 Task: Select "Worked with you but at different companies" as a relationship.
Action: Mouse moved to (869, 97)
Screenshot: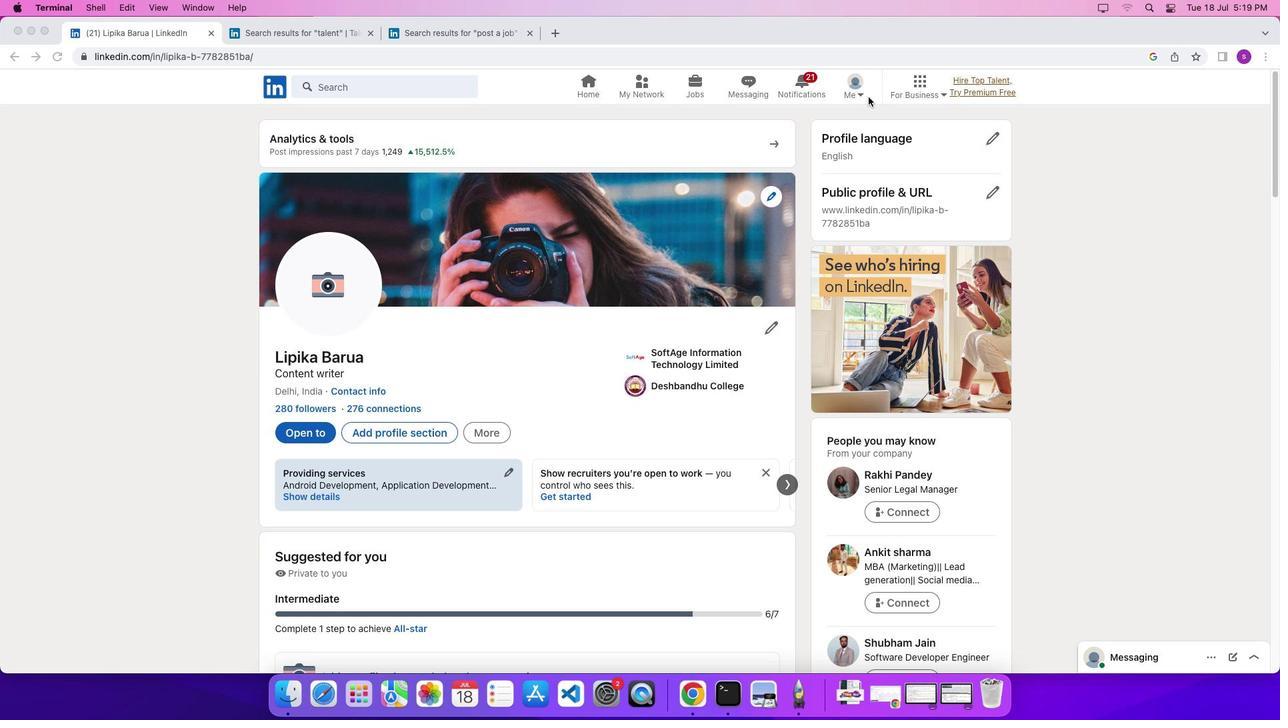 
Action: Mouse pressed left at (869, 97)
Screenshot: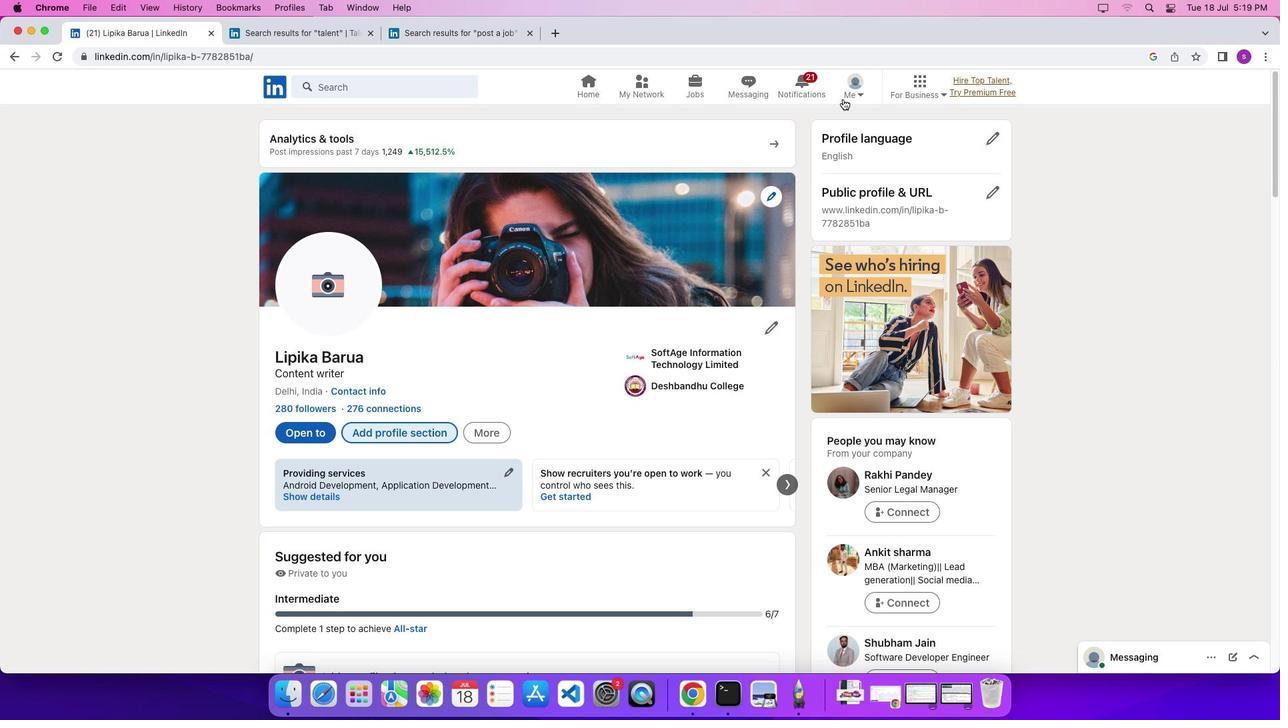 
Action: Mouse moved to (851, 91)
Screenshot: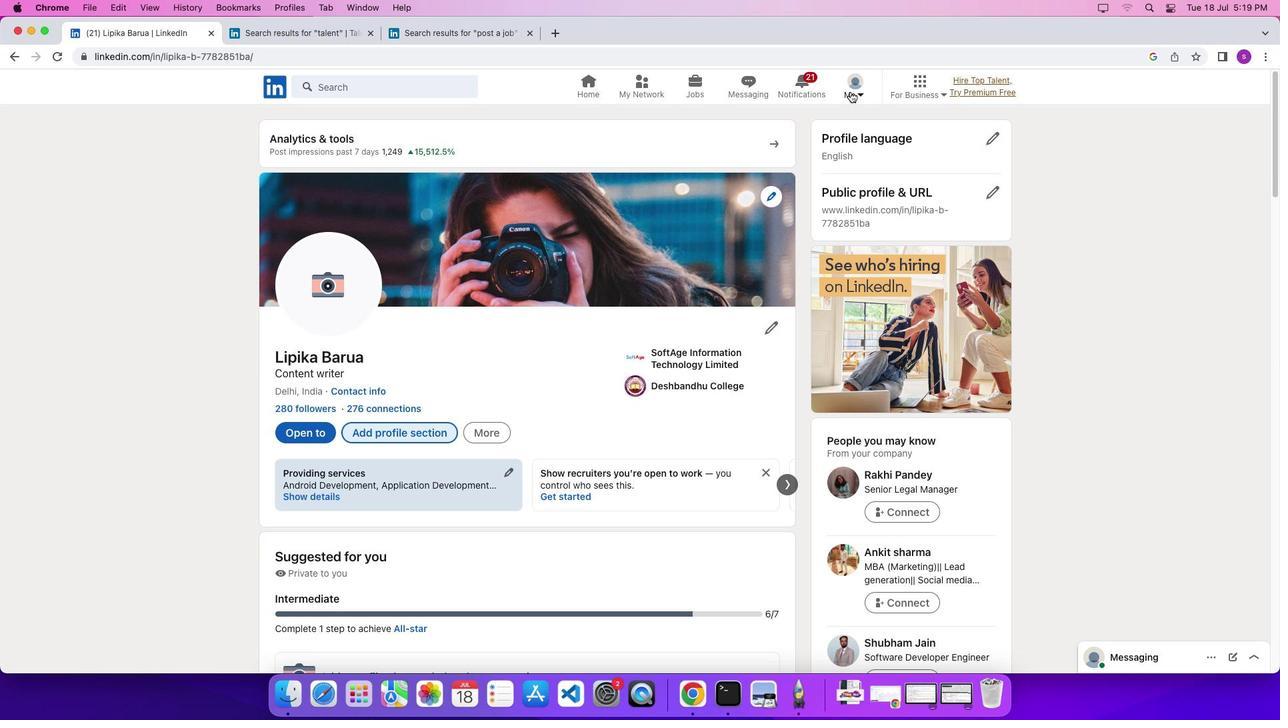 
Action: Mouse pressed left at (851, 91)
Screenshot: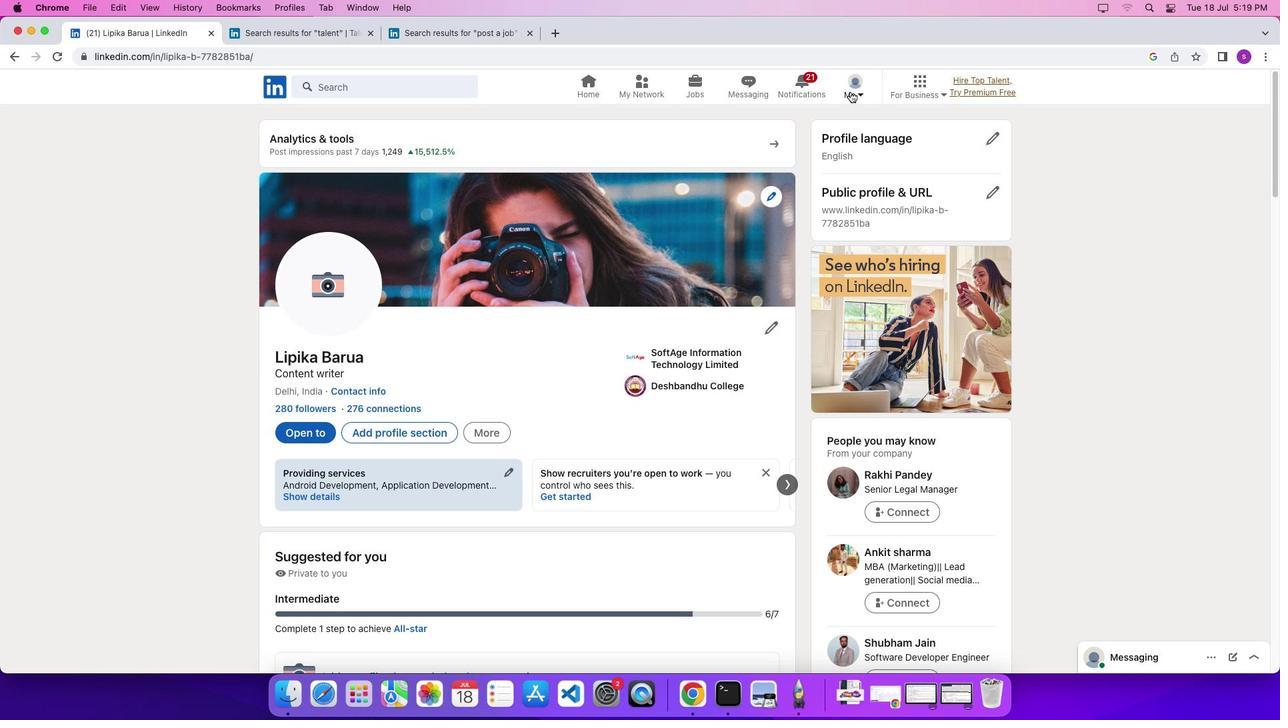 
Action: Mouse moved to (808, 160)
Screenshot: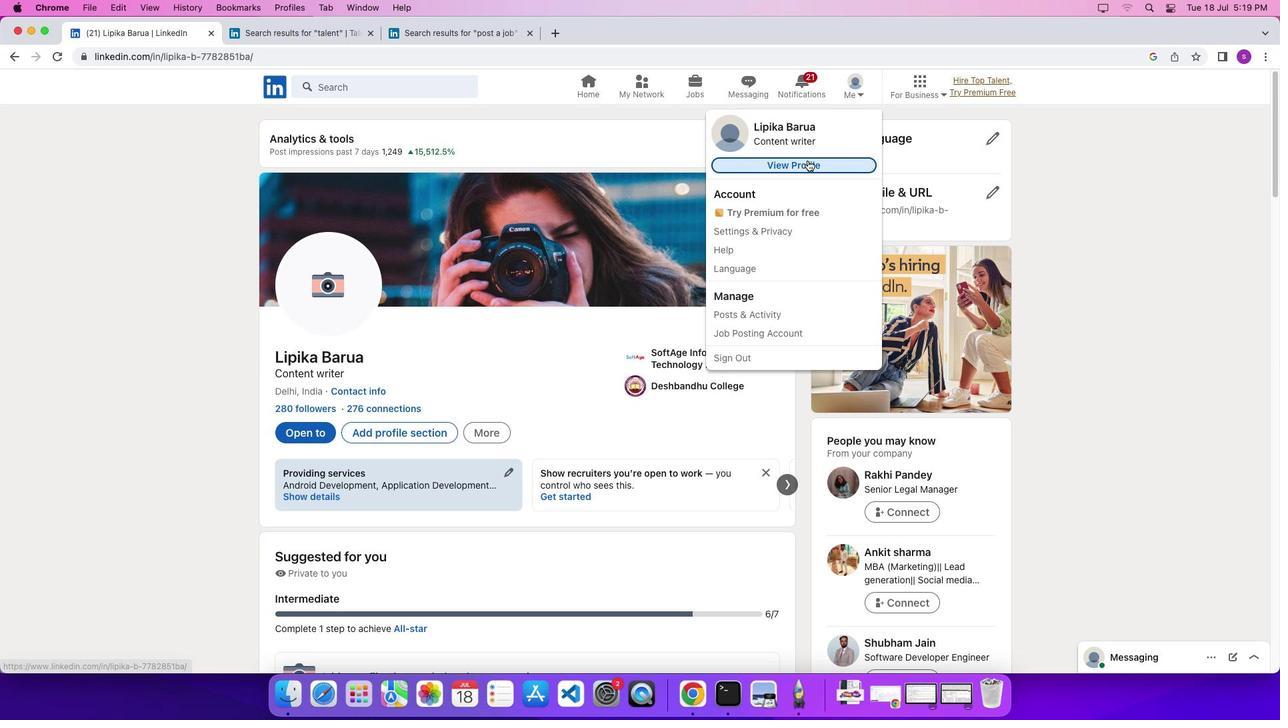 
Action: Mouse pressed left at (808, 160)
Screenshot: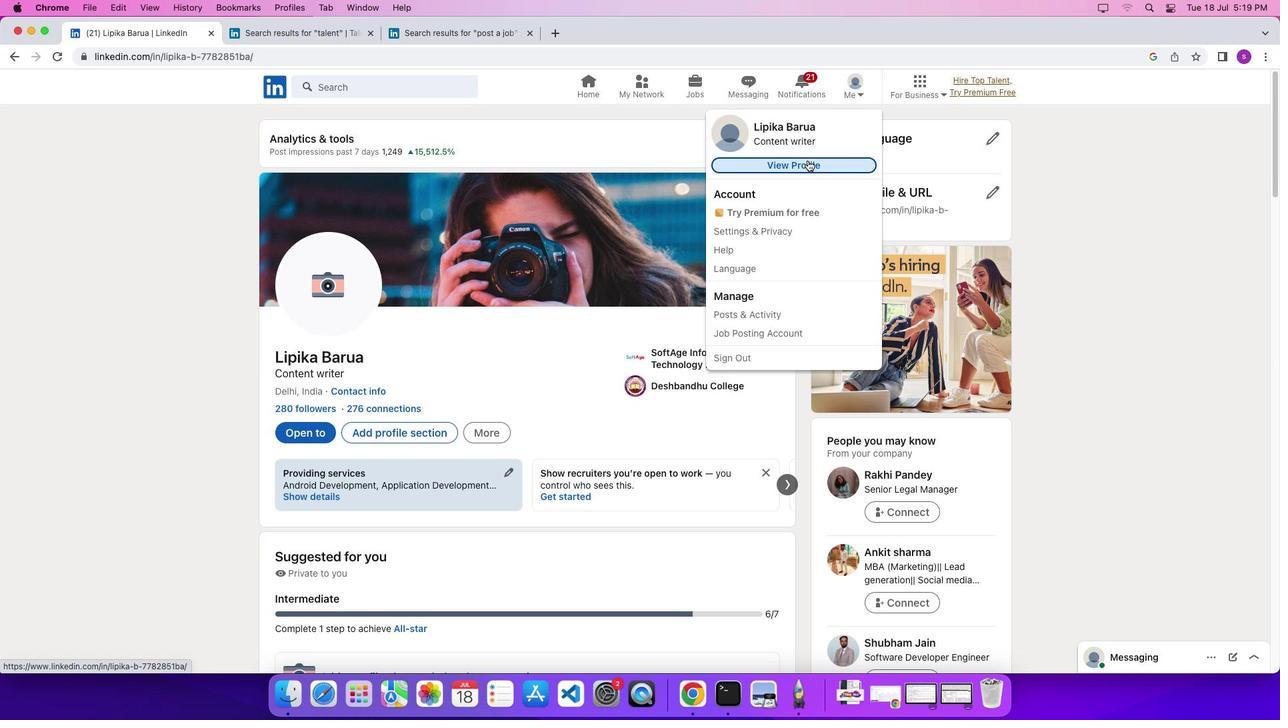 
Action: Mouse moved to (372, 428)
Screenshot: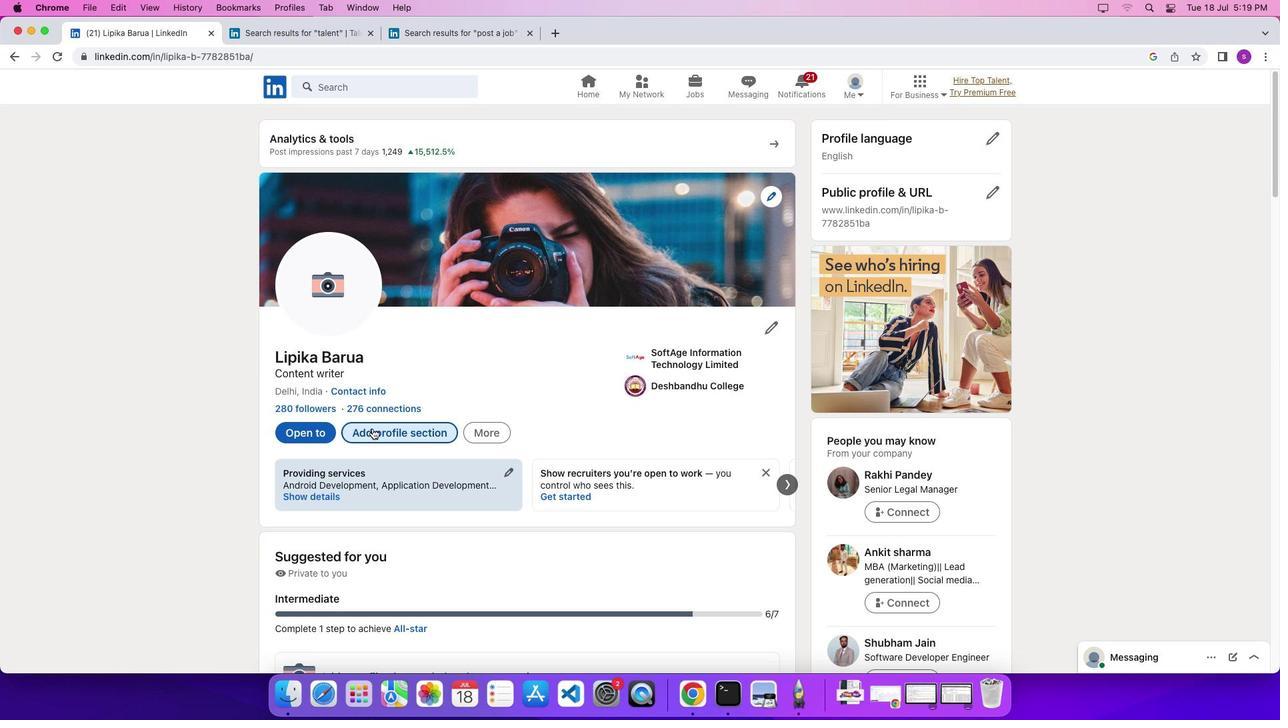
Action: Mouse pressed left at (372, 428)
Screenshot: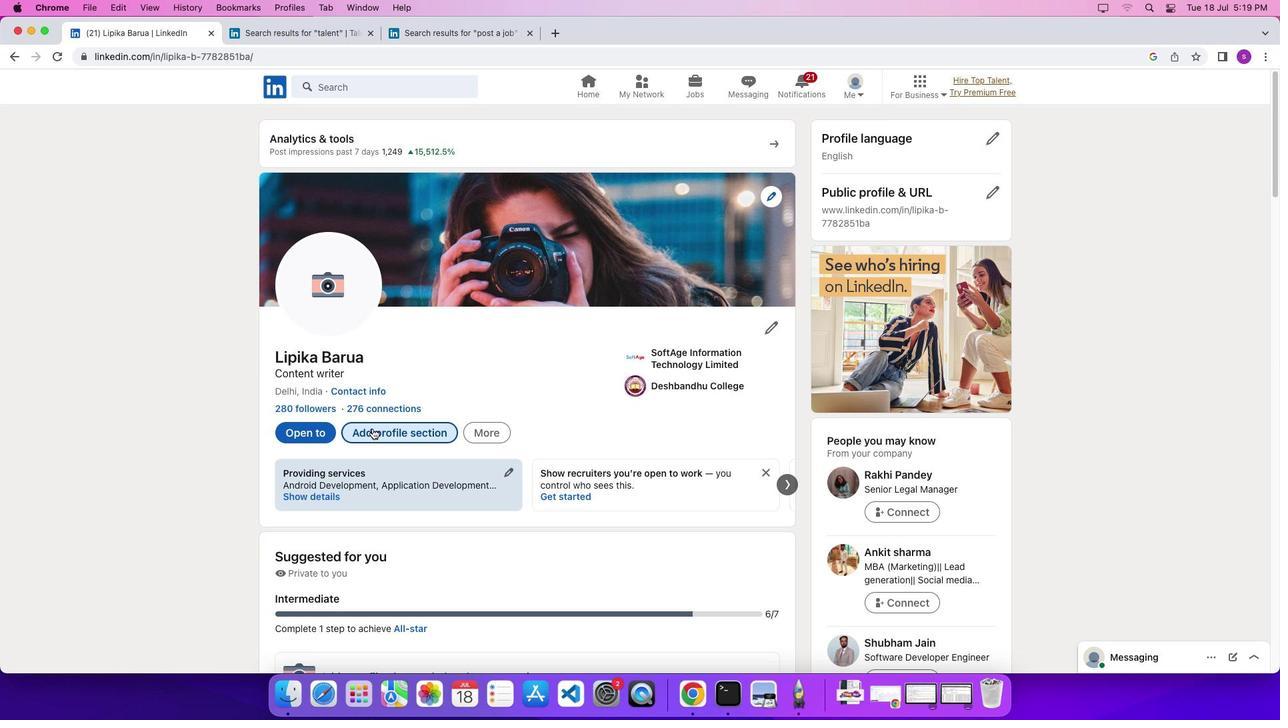 
Action: Mouse moved to (497, 367)
Screenshot: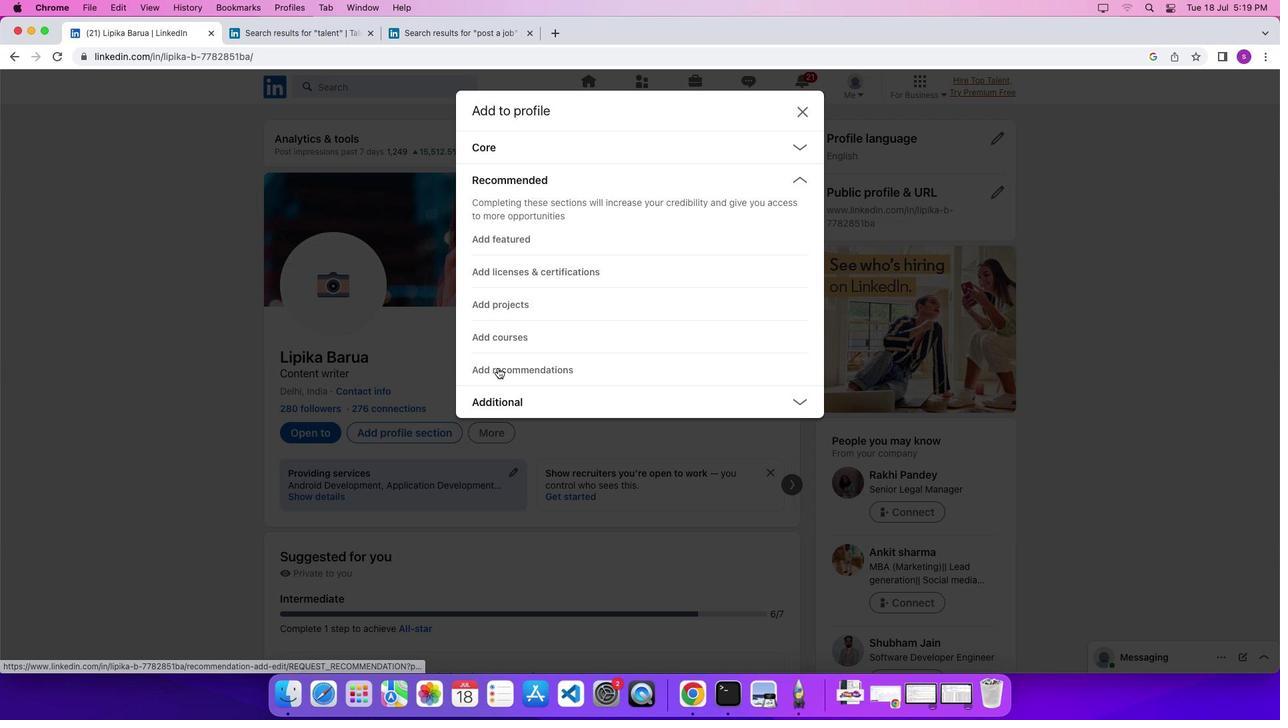 
Action: Mouse pressed left at (497, 367)
Screenshot: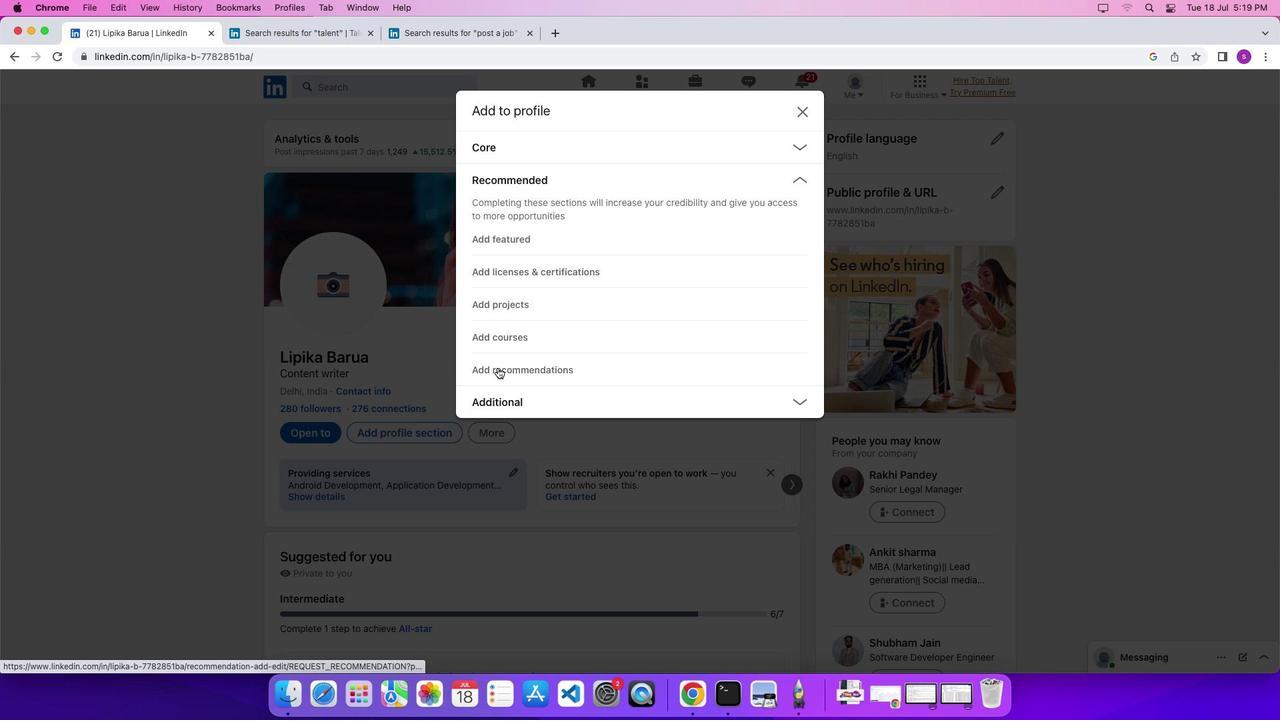 
Action: Mouse moved to (482, 235)
Screenshot: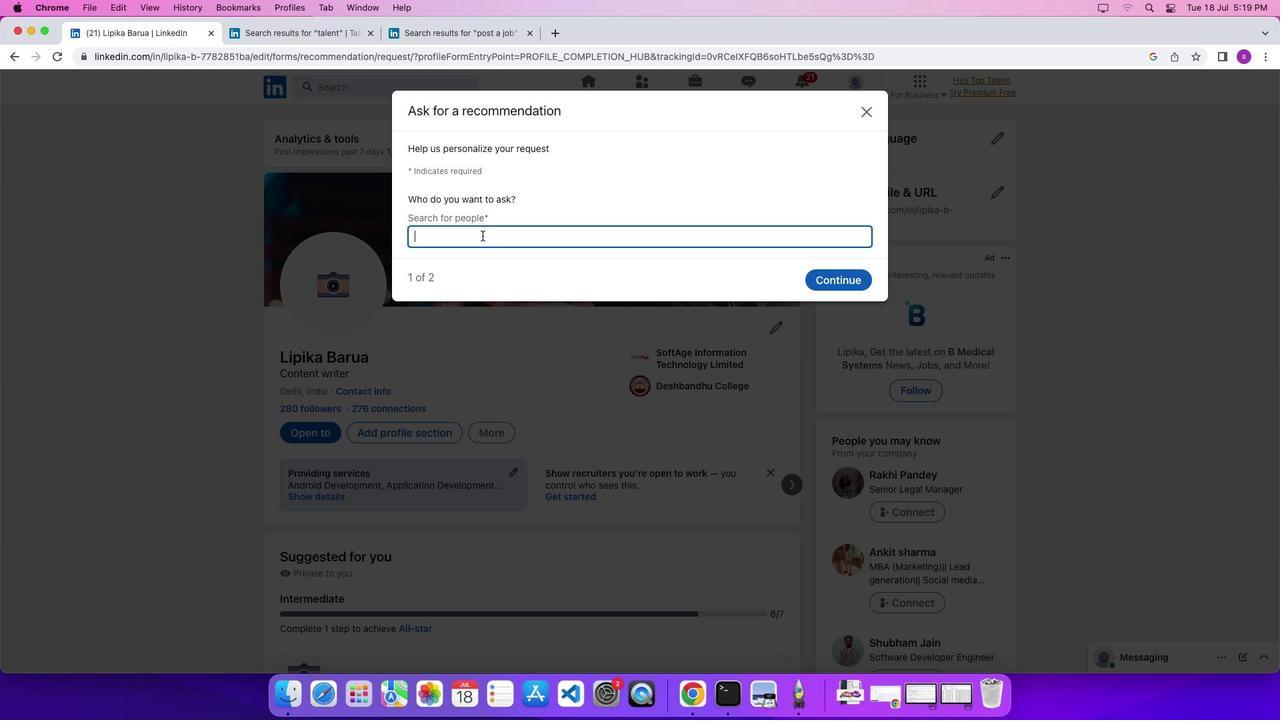 
Action: Mouse pressed left at (482, 235)
Screenshot: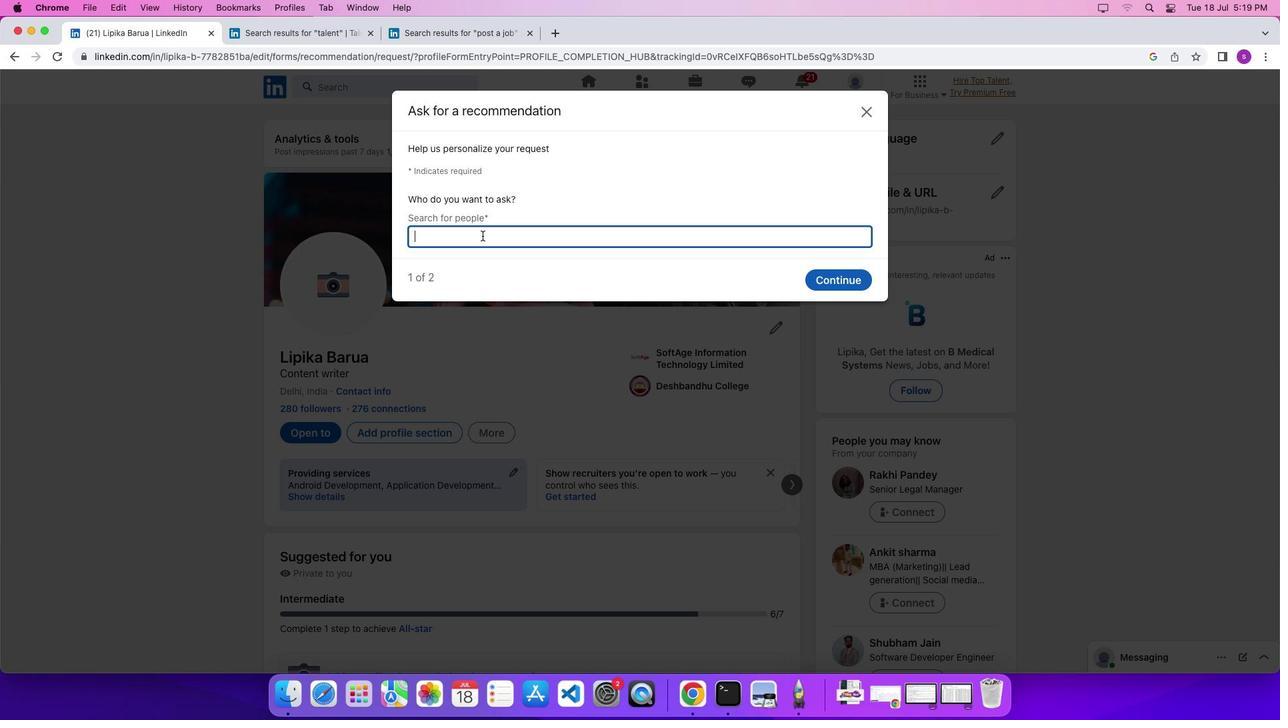 
Action: Key pressed 'h''i'
Screenshot: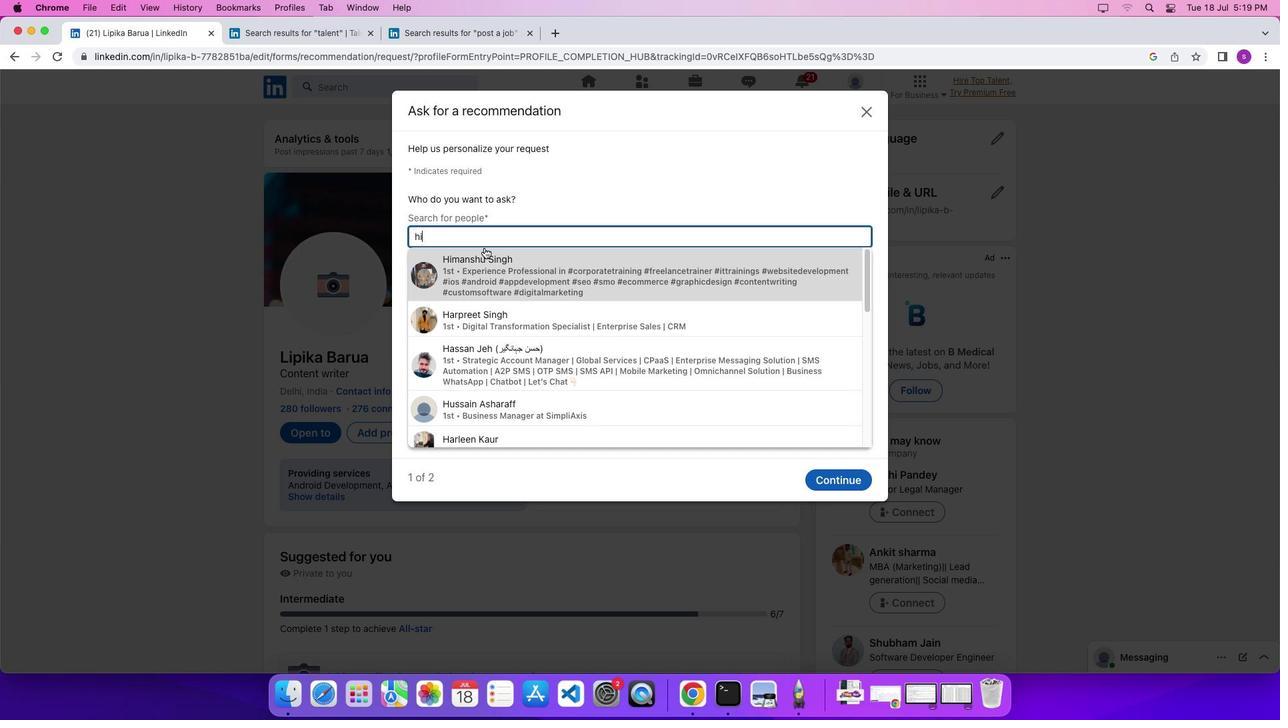 
Action: Mouse moved to (477, 286)
Screenshot: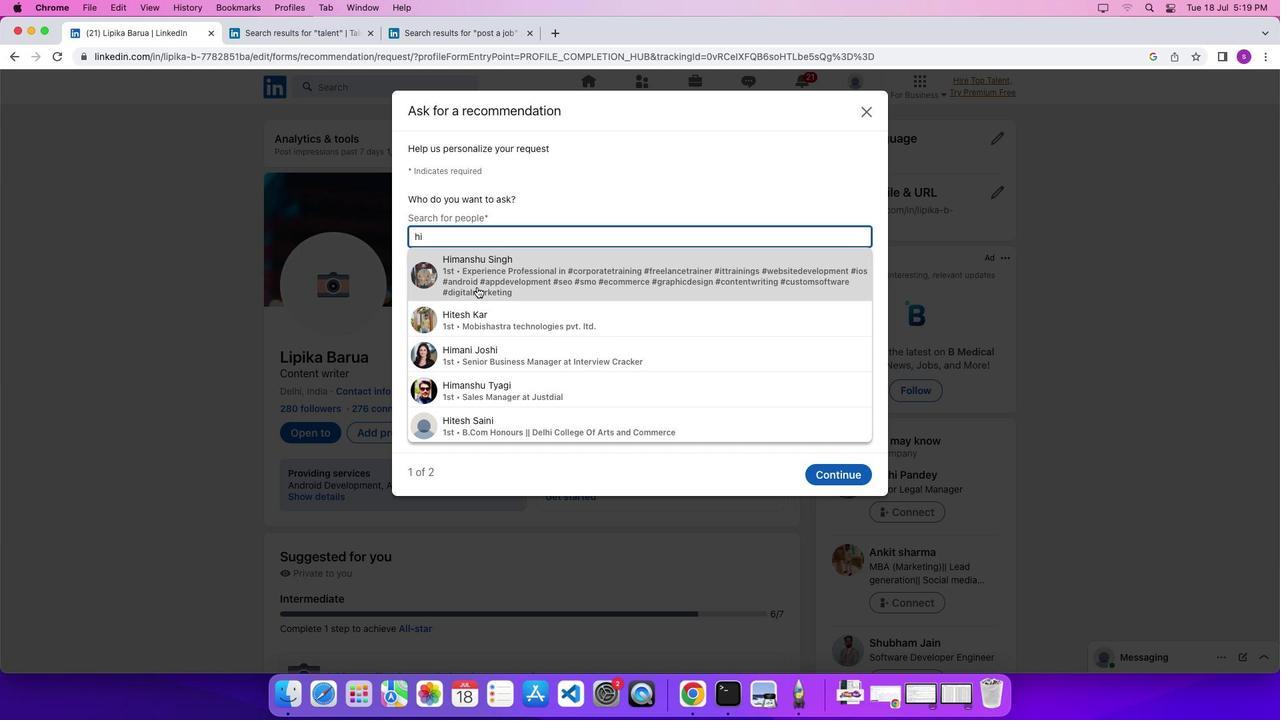 
Action: Mouse pressed left at (477, 286)
Screenshot: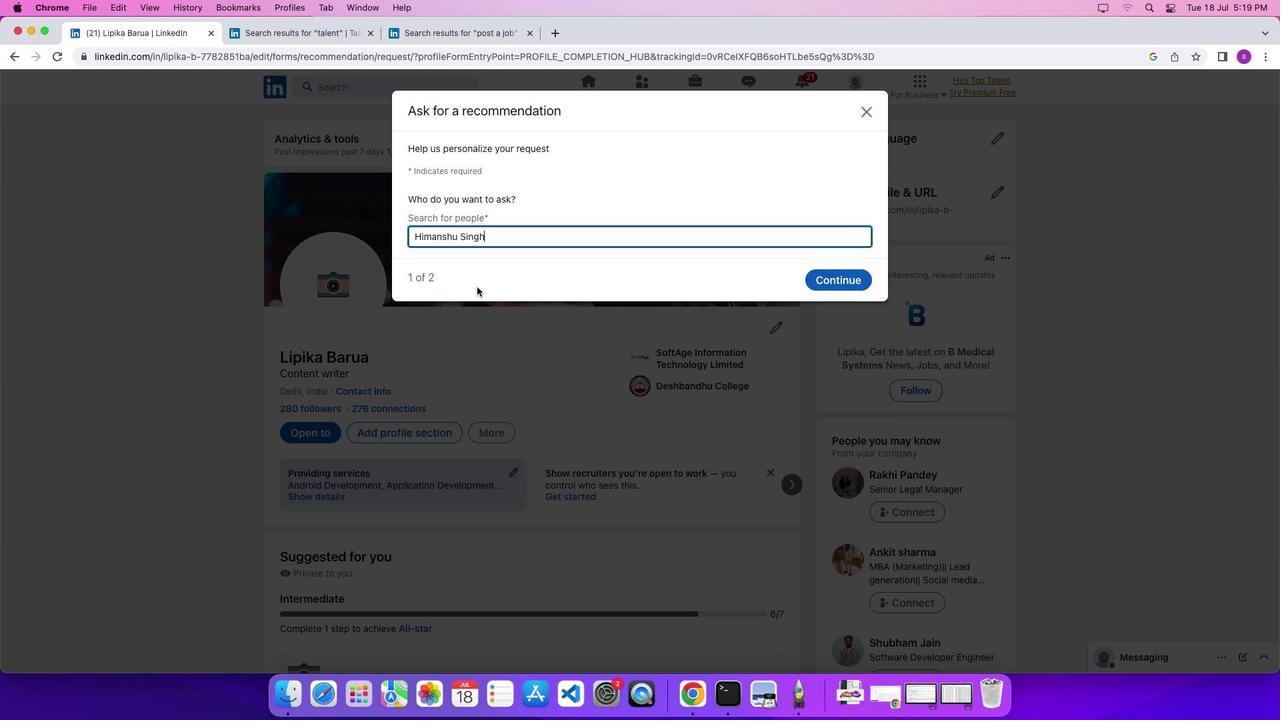 
Action: Mouse moved to (849, 280)
Screenshot: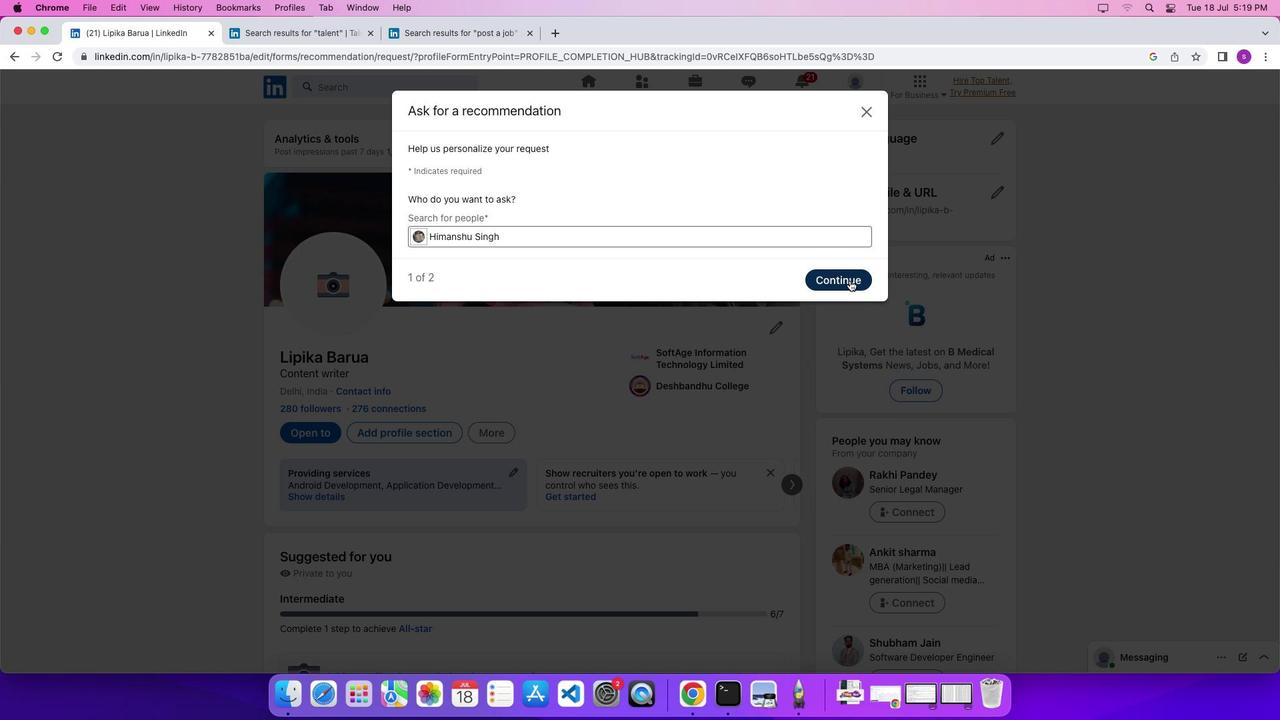 
Action: Mouse pressed left at (849, 280)
Screenshot: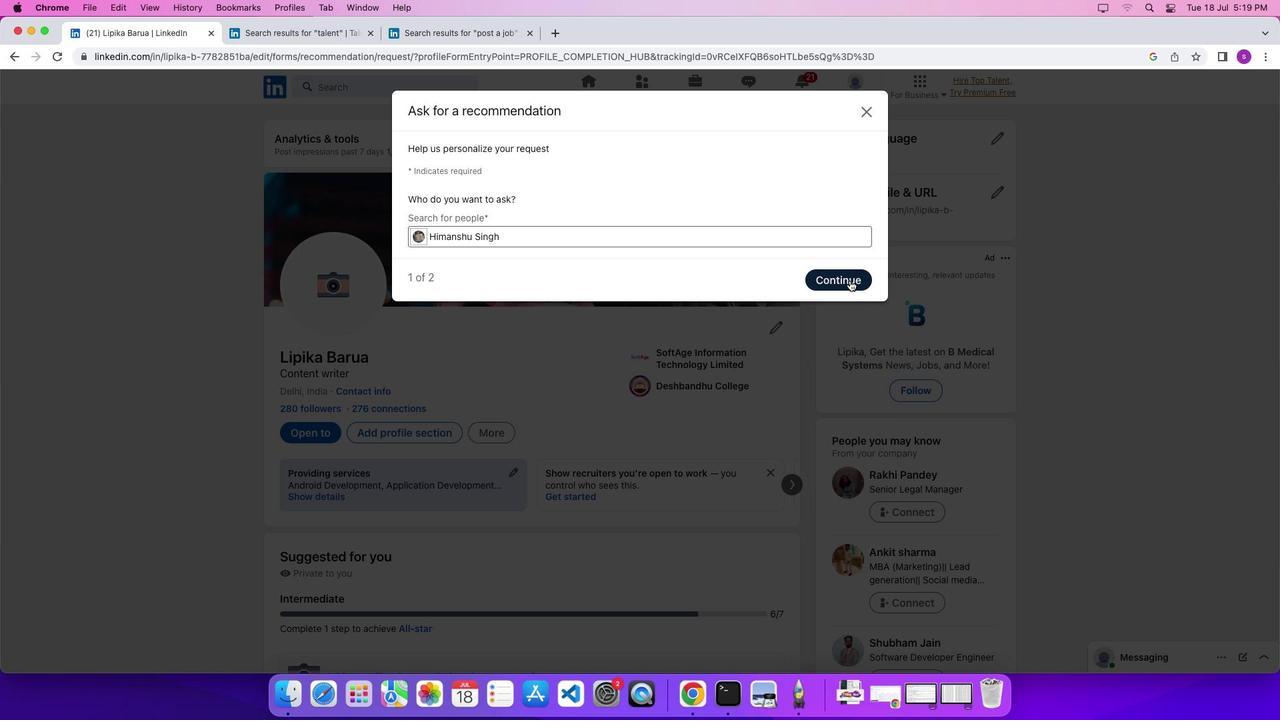 
Action: Mouse moved to (654, 286)
Screenshot: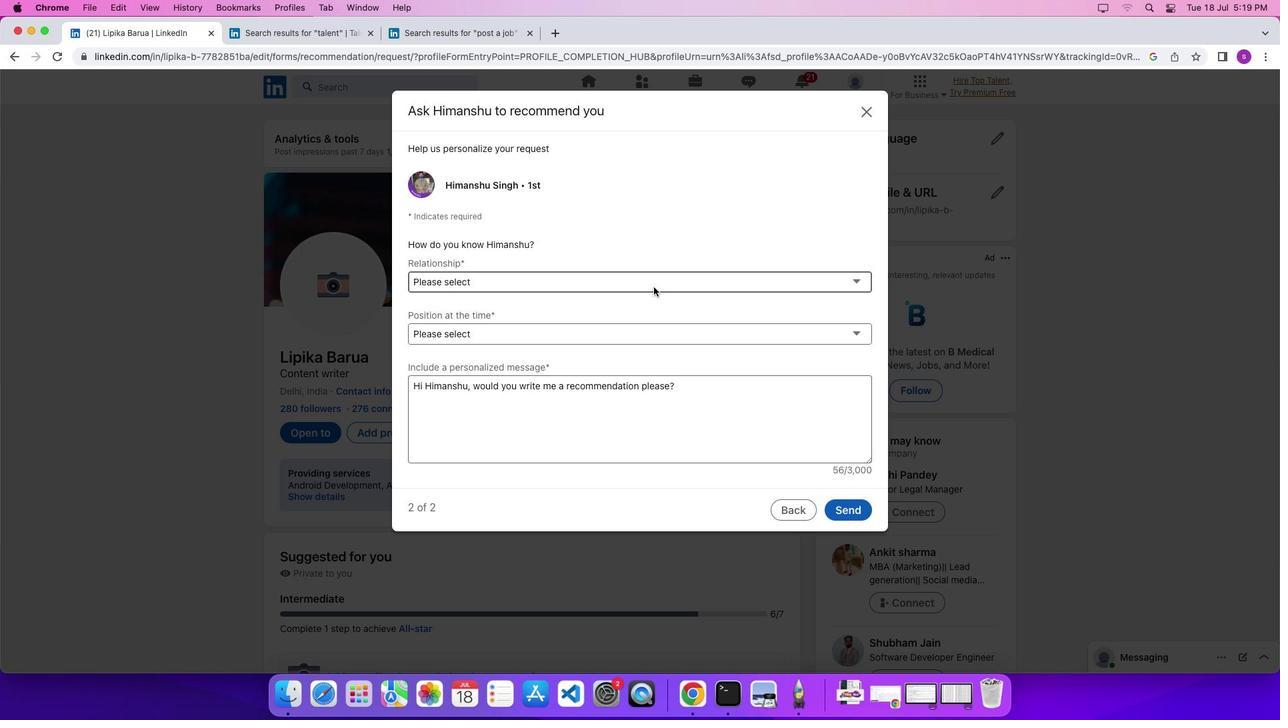 
Action: Mouse pressed left at (654, 286)
Screenshot: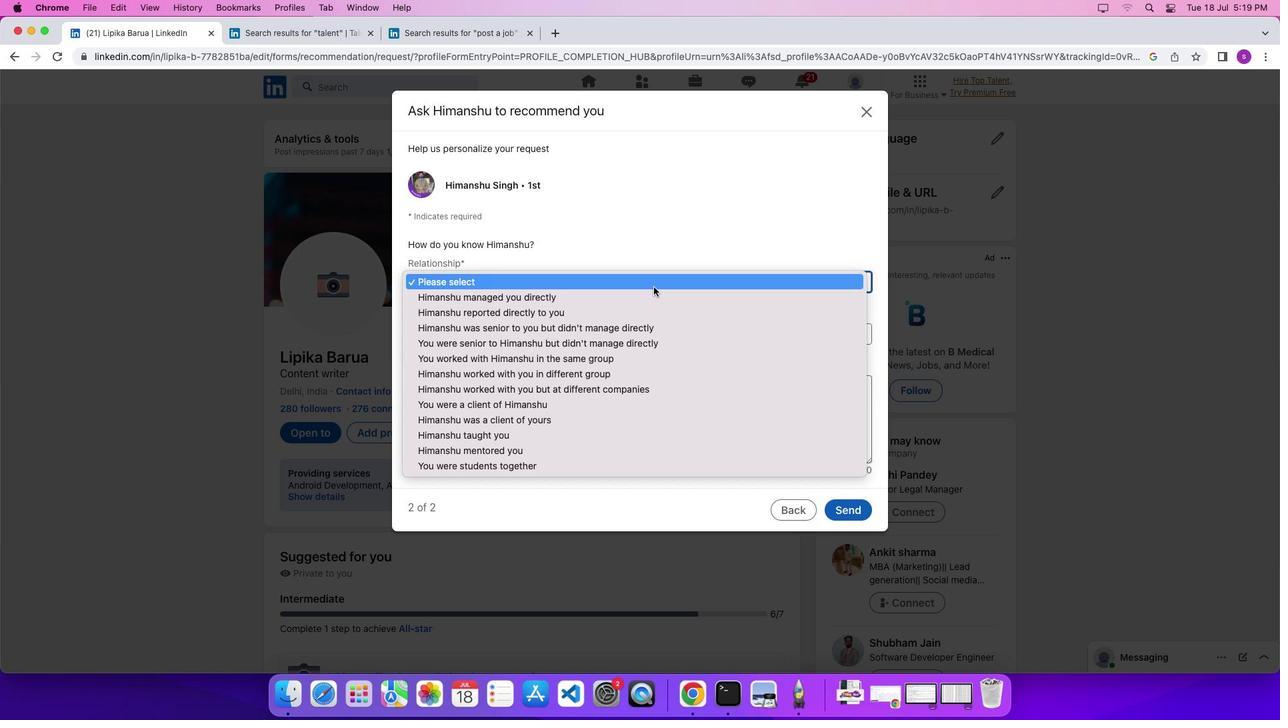 
Action: Mouse moved to (614, 388)
Screenshot: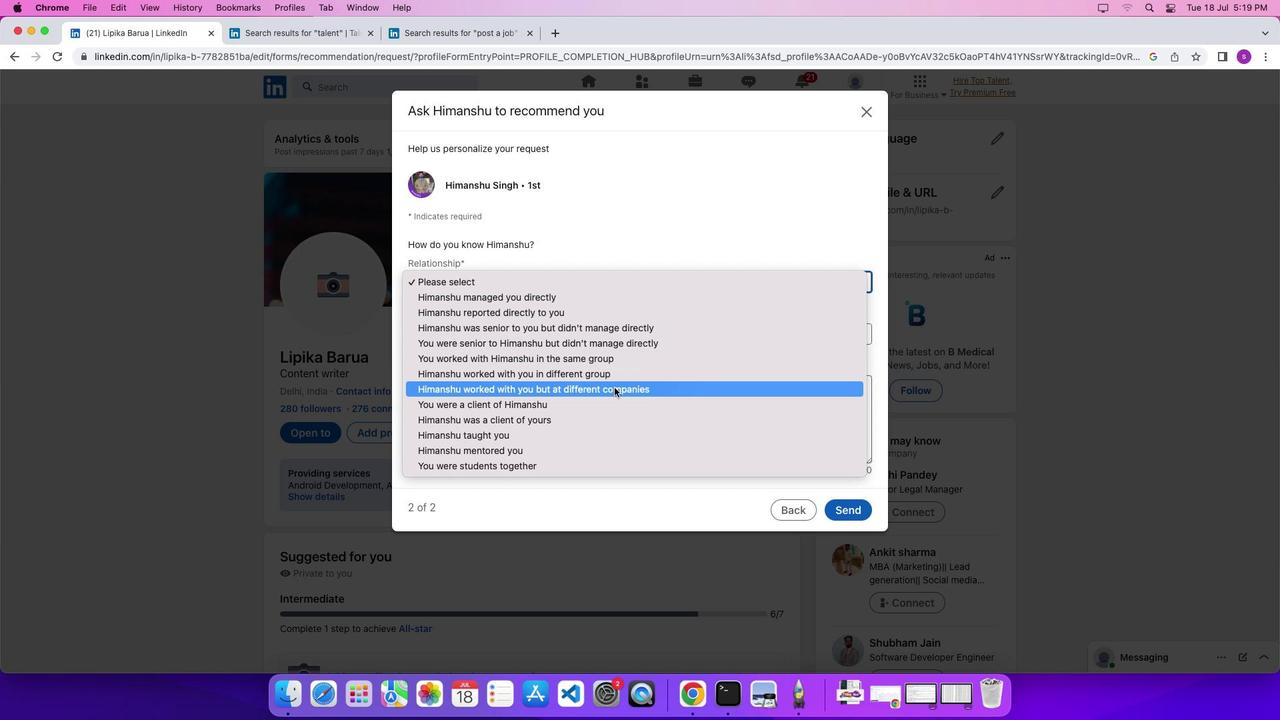 
Action: Mouse pressed left at (614, 388)
Screenshot: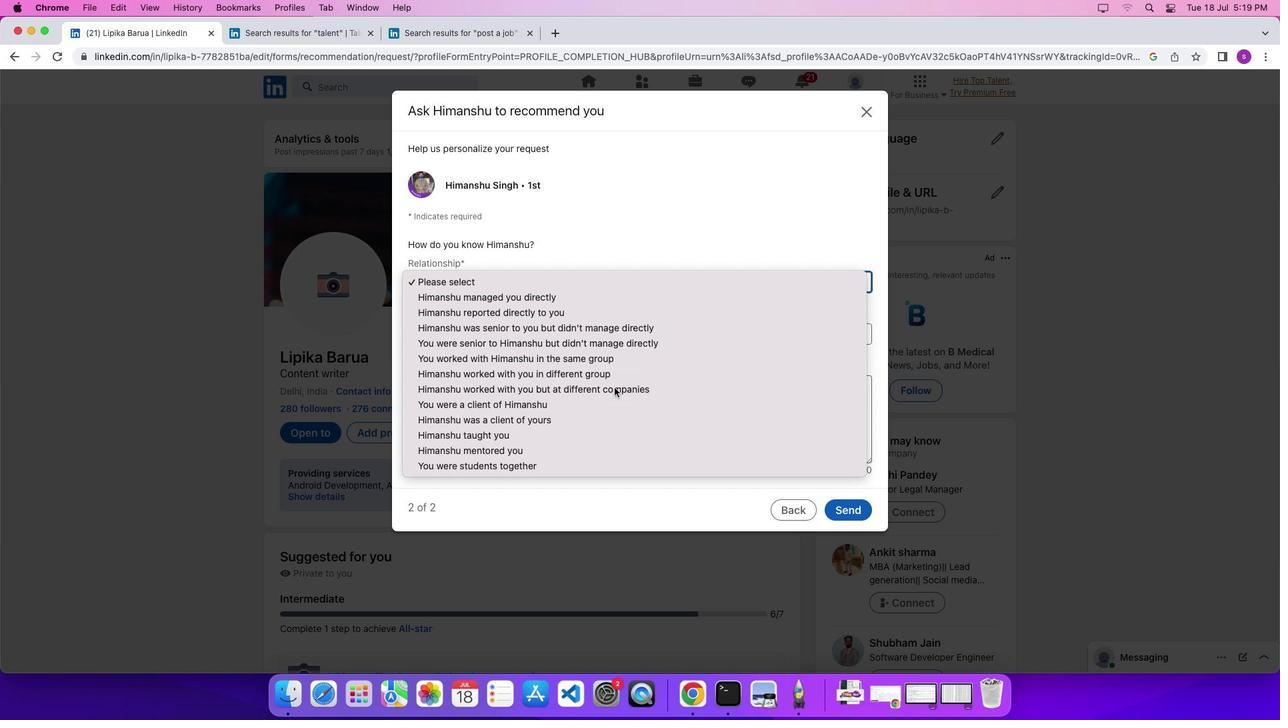
